 Task: Add "Move Card To …" Button titled Button0005 to "top" of the list "To Do" to Card Card0005 in Board Board0002 in Development in Trello
Action: Mouse moved to (521, 40)
Screenshot: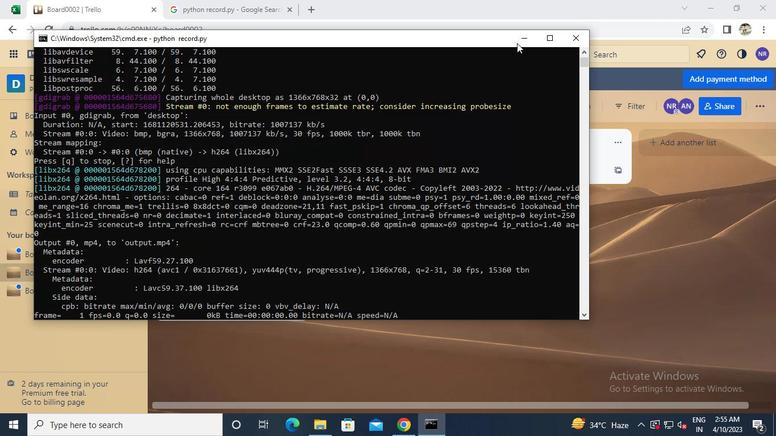 
Action: Mouse pressed left at (521, 40)
Screenshot: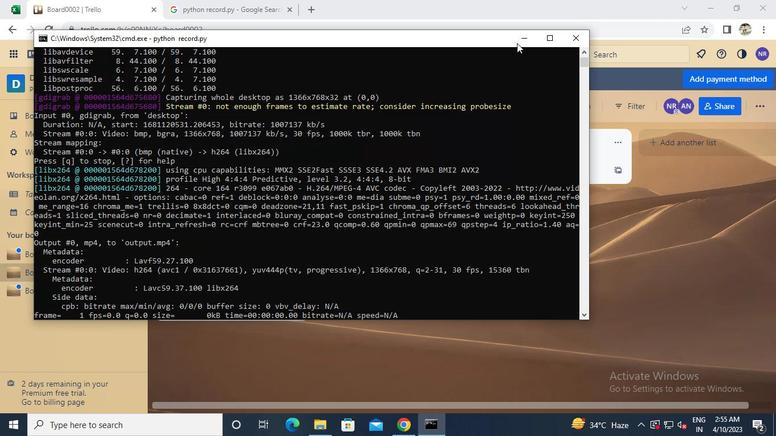 
Action: Mouse moved to (211, 157)
Screenshot: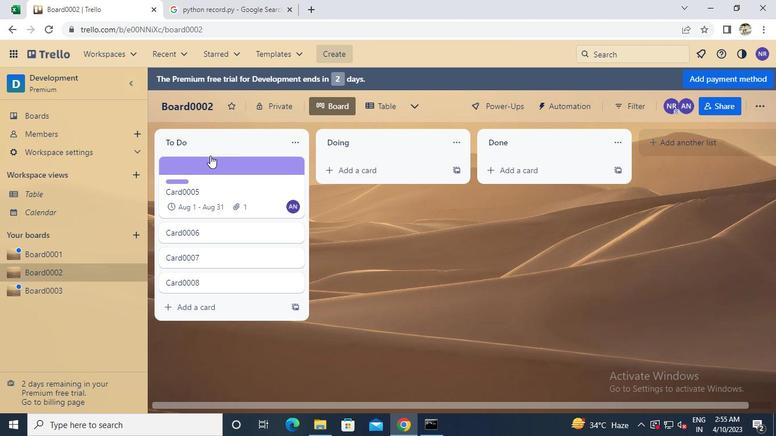 
Action: Mouse pressed left at (211, 157)
Screenshot: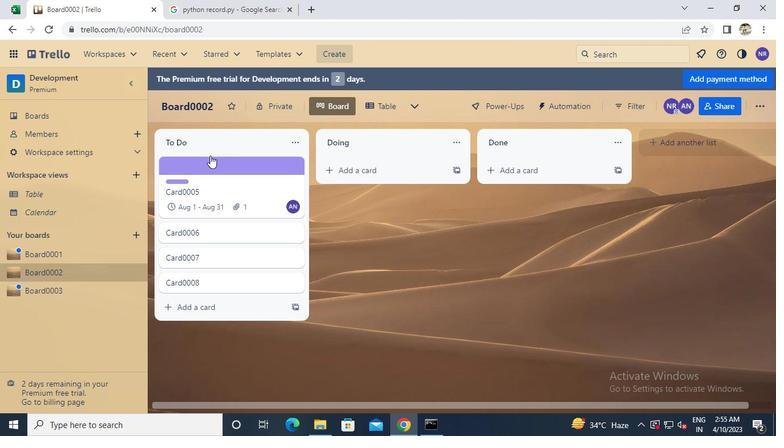 
Action: Mouse moved to (515, 198)
Screenshot: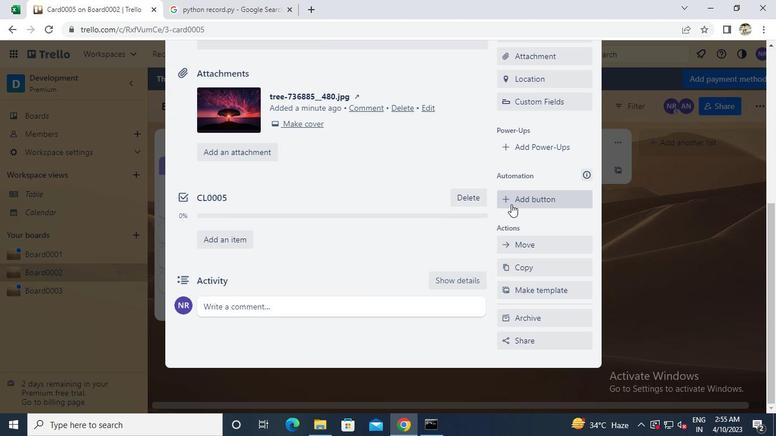 
Action: Mouse pressed left at (515, 198)
Screenshot: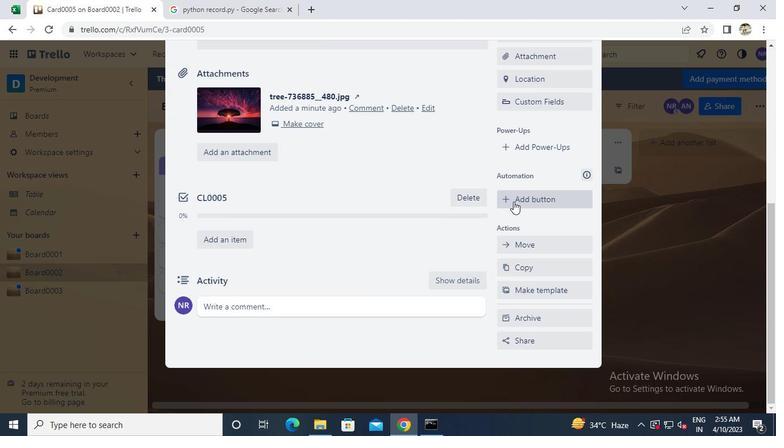 
Action: Mouse moved to (540, 125)
Screenshot: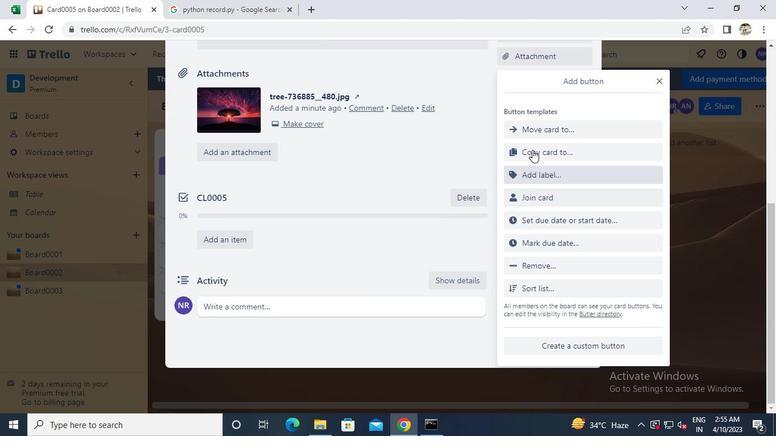 
Action: Mouse pressed left at (540, 125)
Screenshot: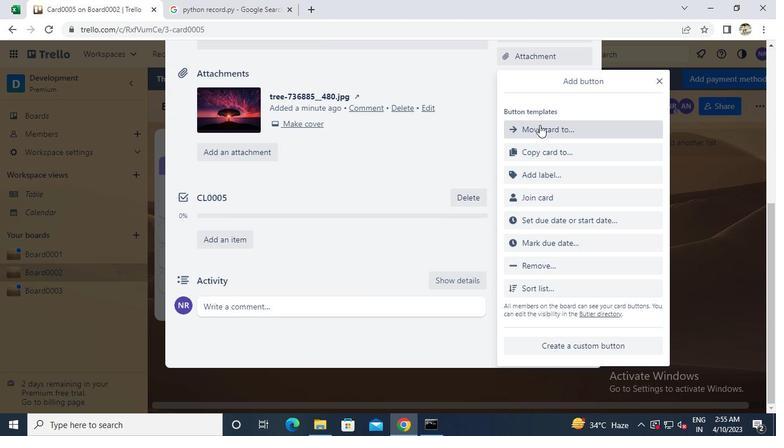 
Action: Mouse moved to (496, 151)
Screenshot: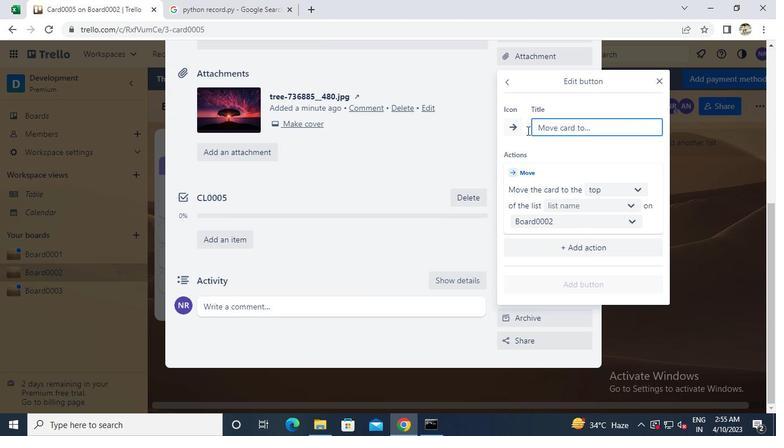 
Action: Keyboard Key.caps_lock
Screenshot: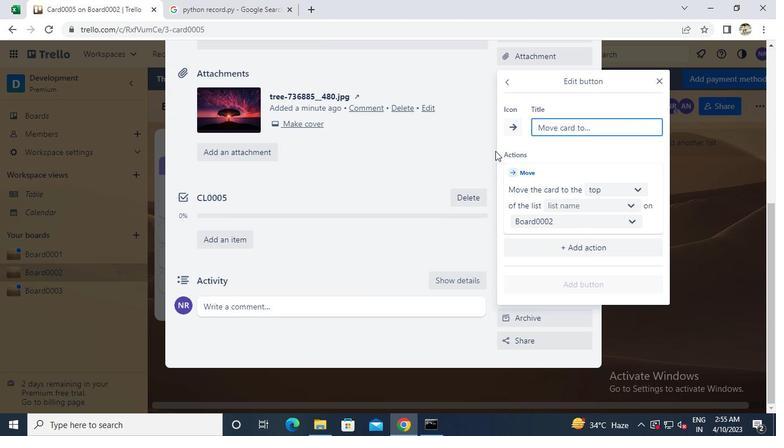 
Action: Keyboard Key.caps_lock
Screenshot: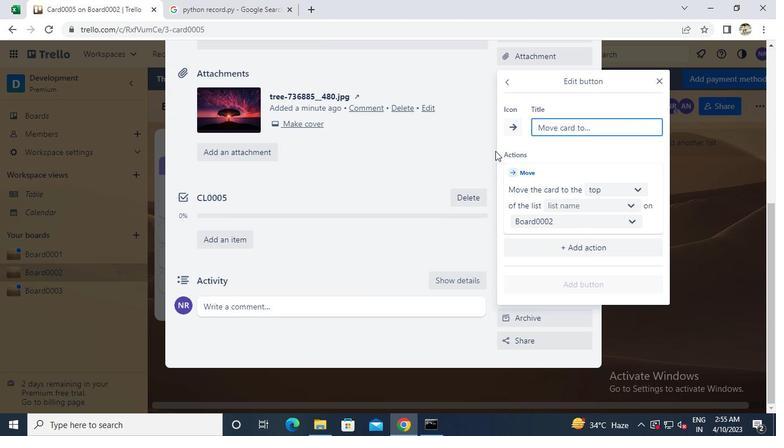 
Action: Keyboard b
Screenshot: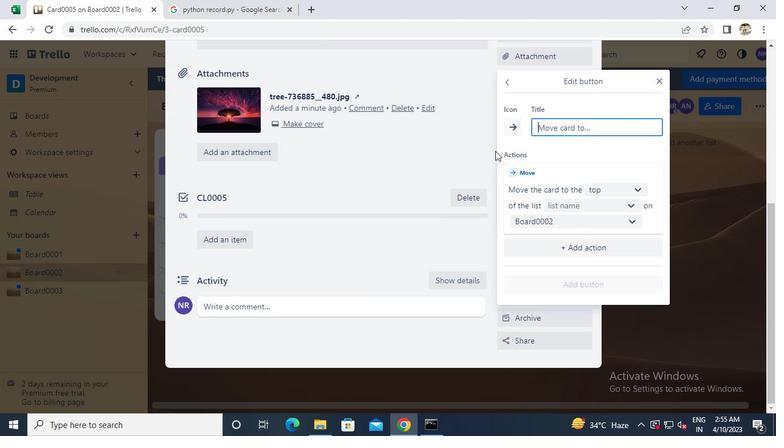 
Action: Keyboard Key.caps_lock
Screenshot: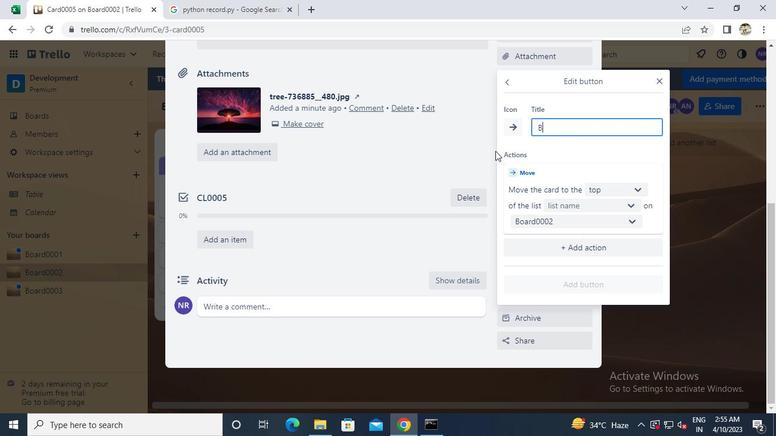 
Action: Keyboard u
Screenshot: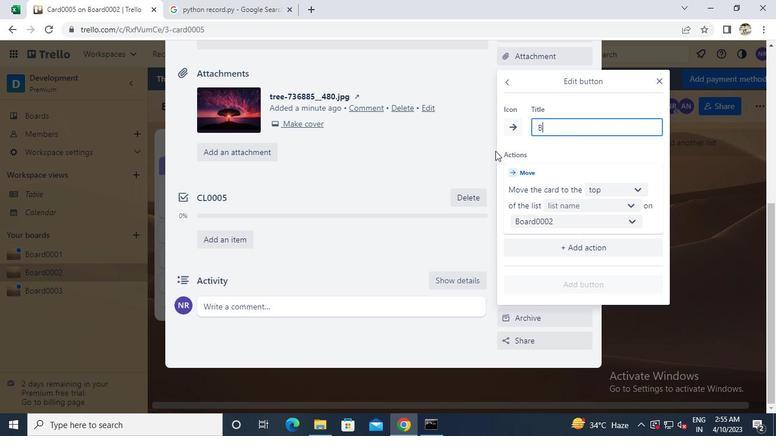 
Action: Keyboard t
Screenshot: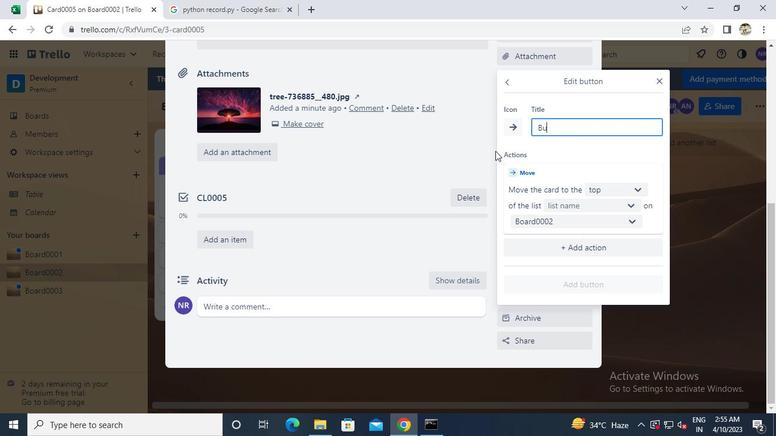 
Action: Keyboard t
Screenshot: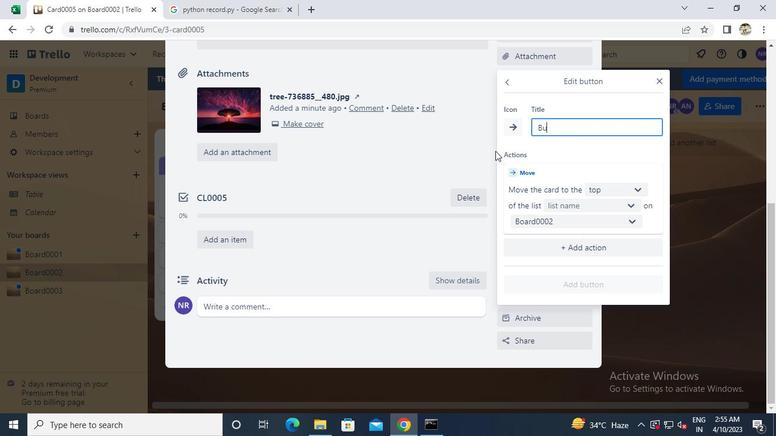 
Action: Keyboard o
Screenshot: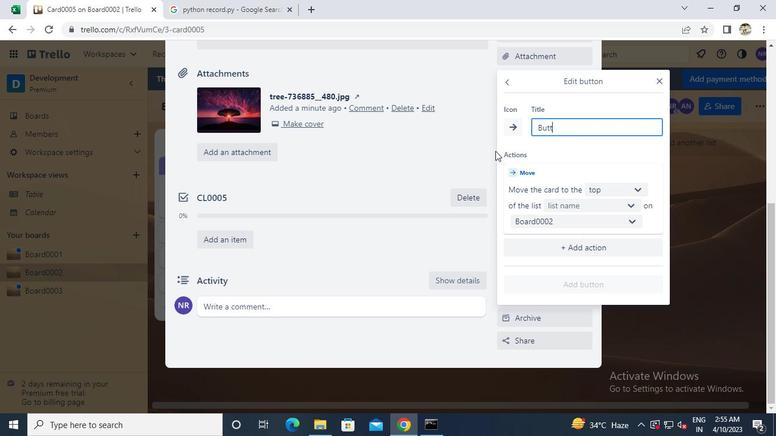 
Action: Keyboard n
Screenshot: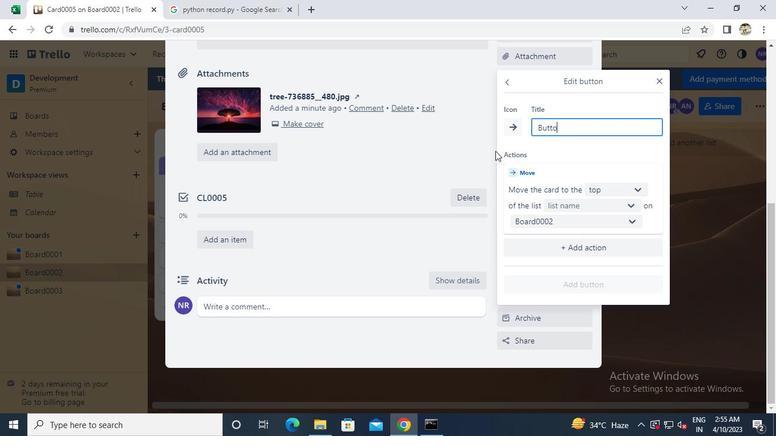 
Action: Keyboard 0
Screenshot: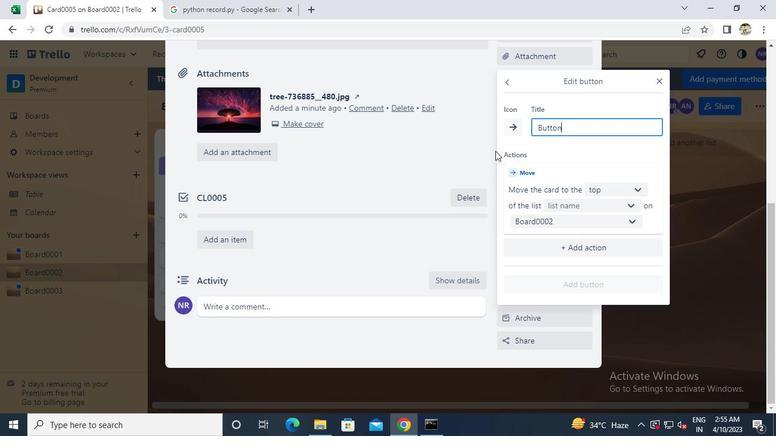 
Action: Keyboard 0
Screenshot: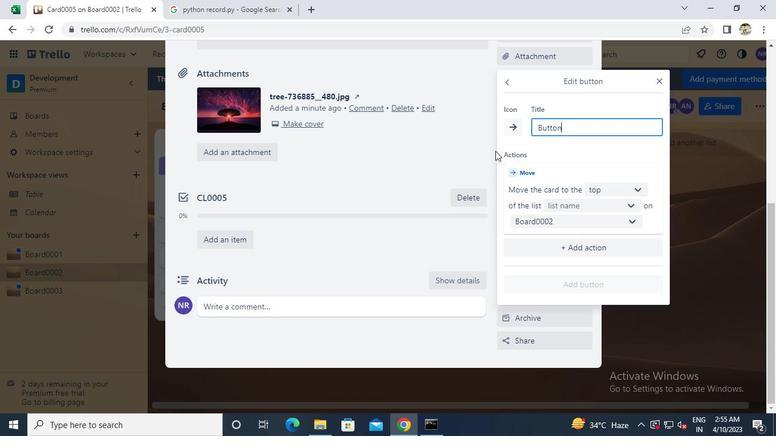 
Action: Keyboard 0
Screenshot: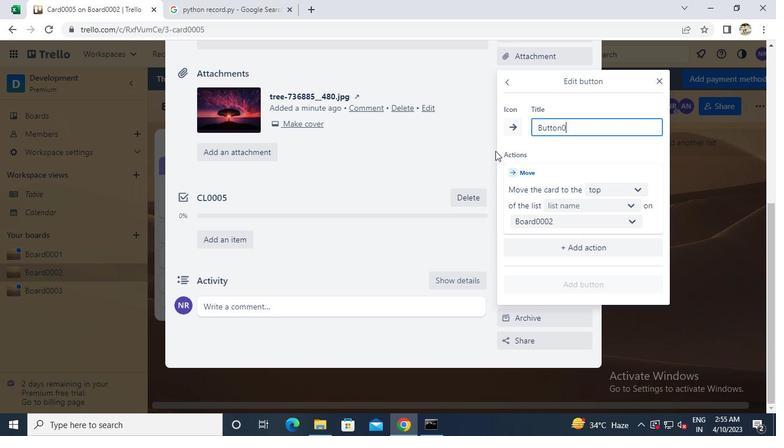 
Action: Keyboard 5
Screenshot: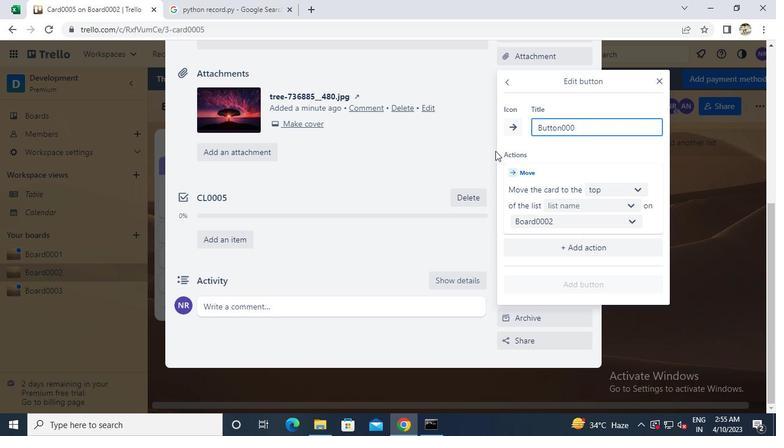 
Action: Mouse moved to (563, 201)
Screenshot: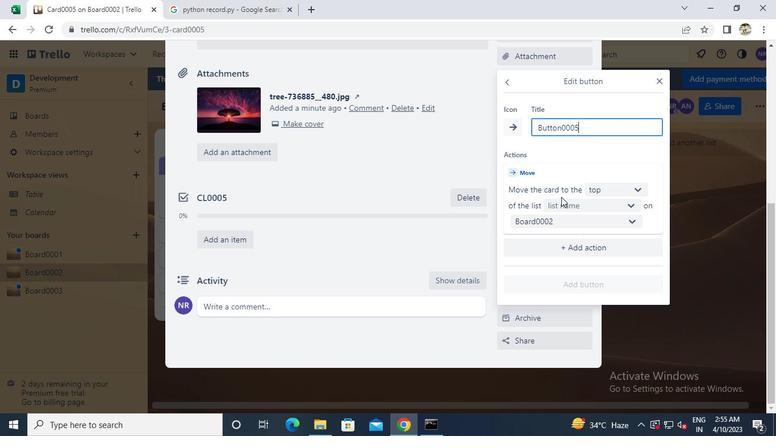 
Action: Mouse pressed left at (563, 201)
Screenshot: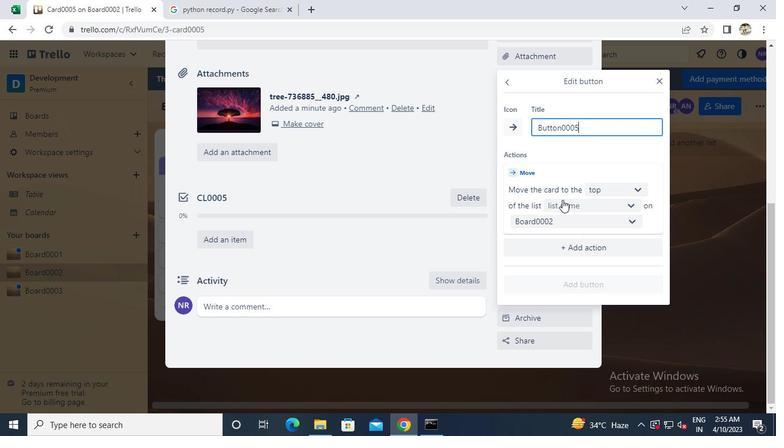 
Action: Mouse moved to (563, 220)
Screenshot: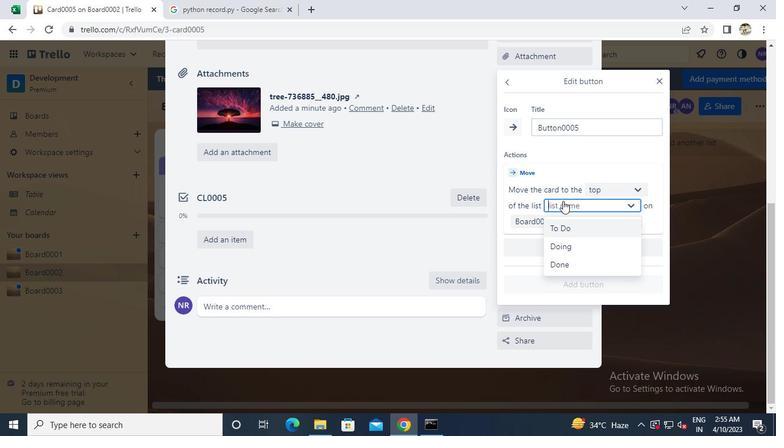 
Action: Mouse pressed left at (563, 220)
Screenshot: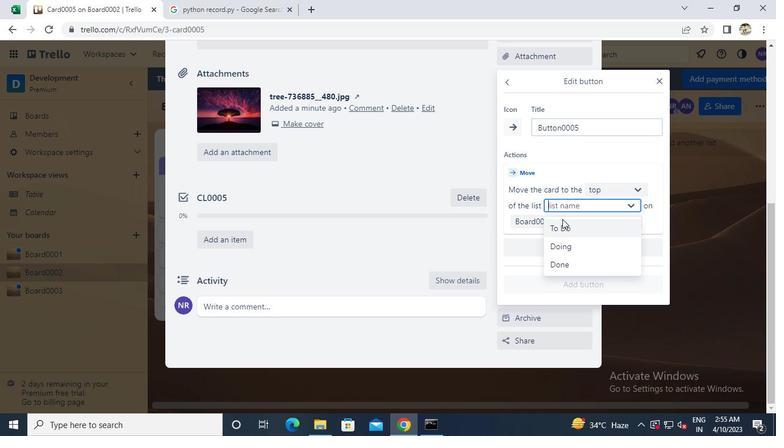 
Action: Mouse moved to (563, 279)
Screenshot: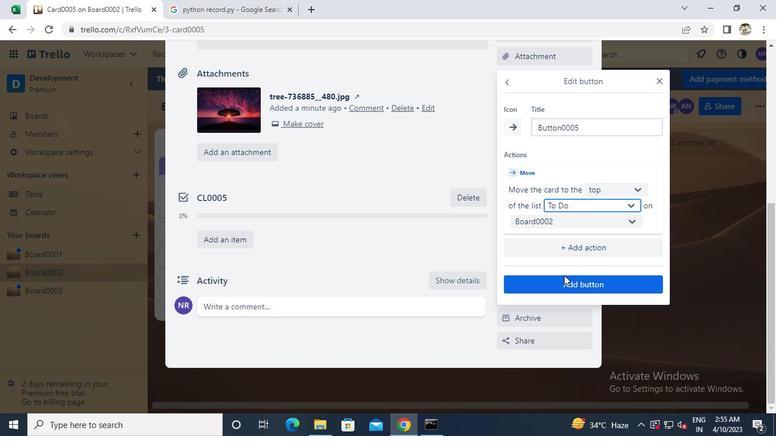 
Action: Mouse pressed left at (563, 279)
Screenshot: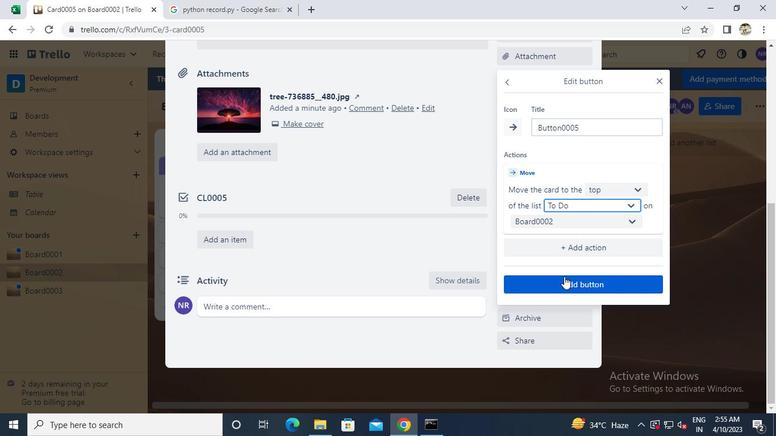 
Action: Mouse moved to (582, 86)
Screenshot: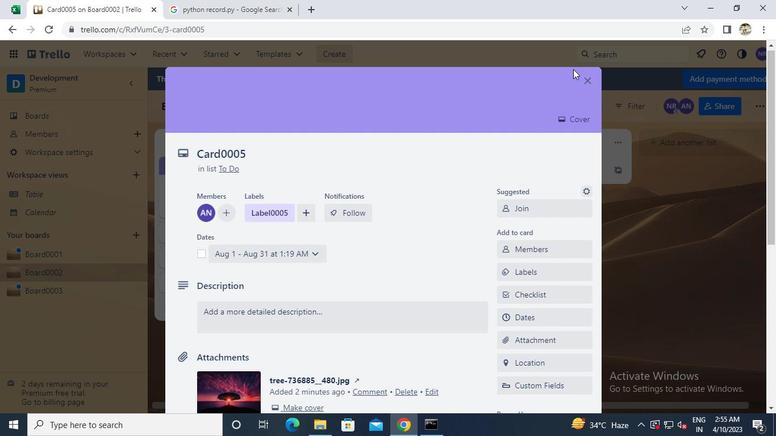 
Action: Mouse pressed left at (582, 86)
Screenshot: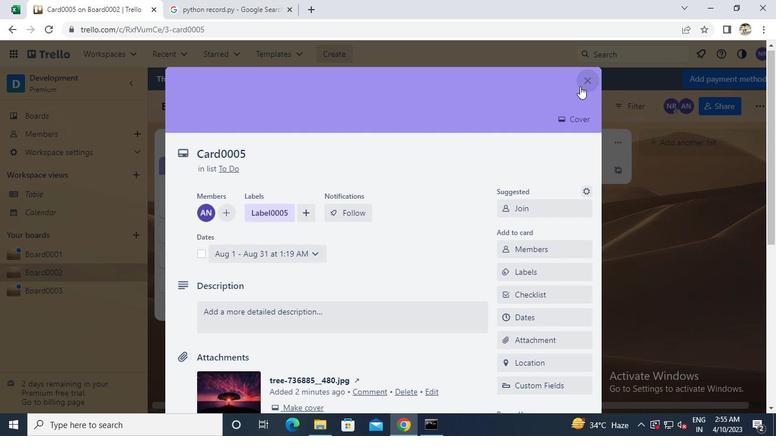 
Action: Mouse moved to (430, 418)
Screenshot: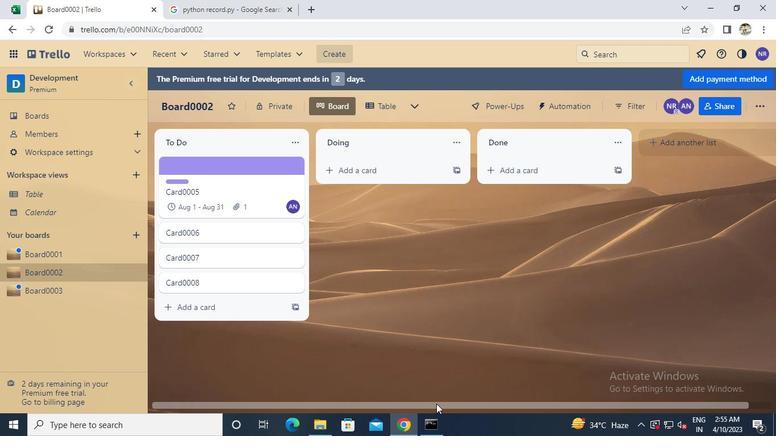 
Action: Mouse pressed left at (430, 418)
Screenshot: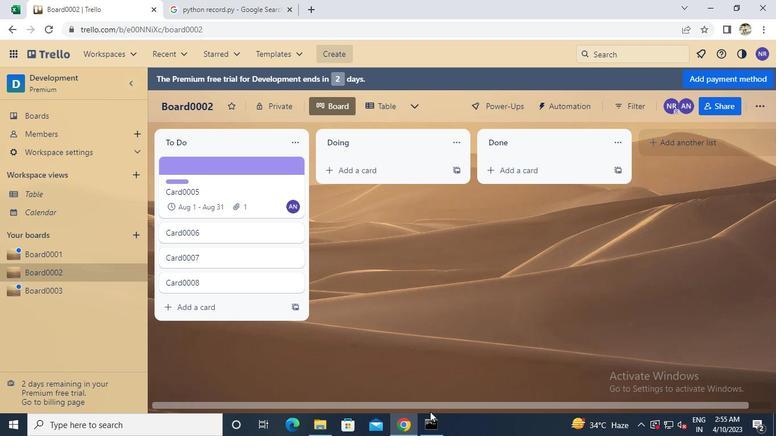 
Action: Mouse moved to (578, 36)
Screenshot: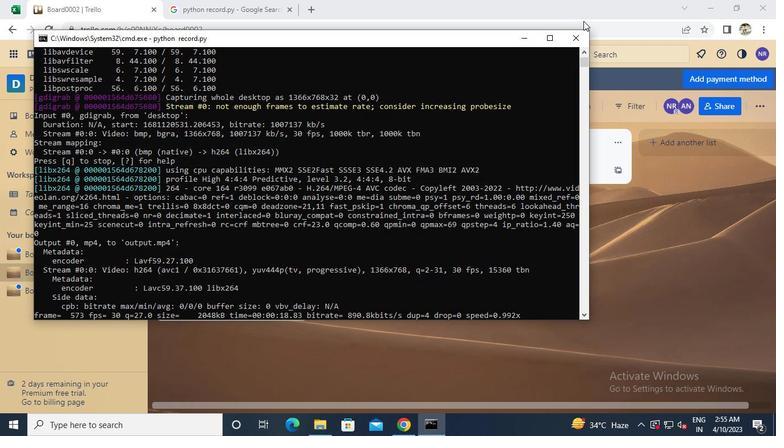 
Action: Mouse pressed left at (578, 36)
Screenshot: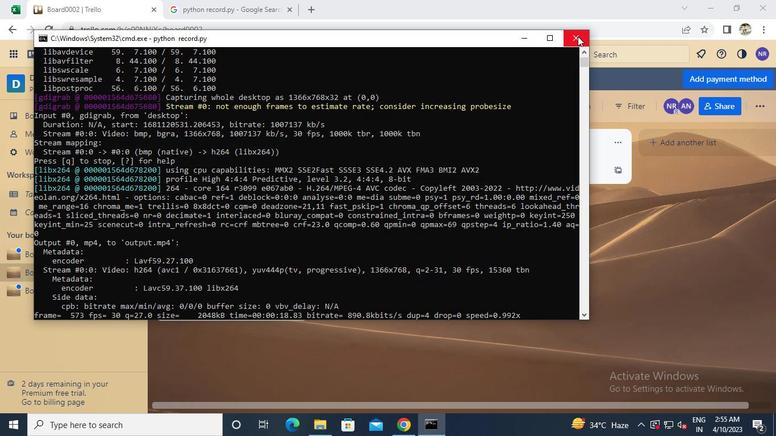 
